Task: Share the post by the user through the chatter
Action: Mouse scrolled (125, 165) with delta (0, 0)
Screenshot: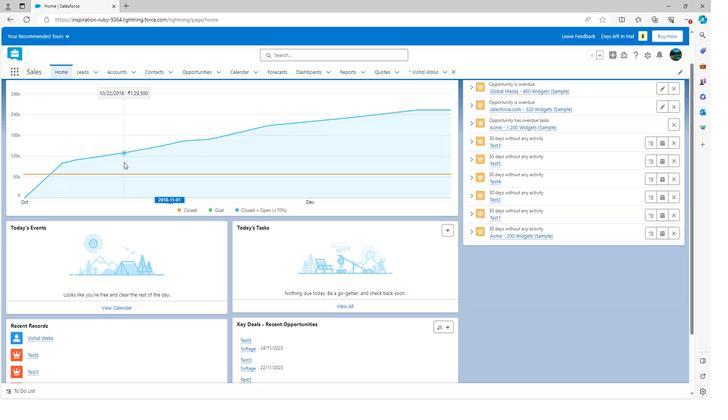 
Action: Mouse scrolled (125, 165) with delta (0, 0)
Screenshot: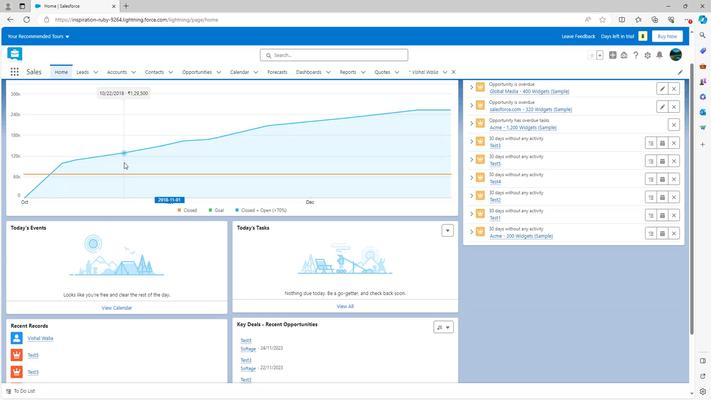 
Action: Mouse scrolled (125, 165) with delta (0, 0)
Screenshot: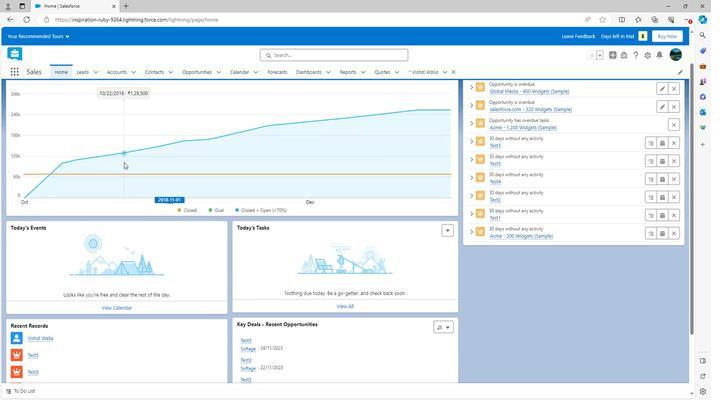 
Action: Mouse scrolled (125, 166) with delta (0, 0)
Screenshot: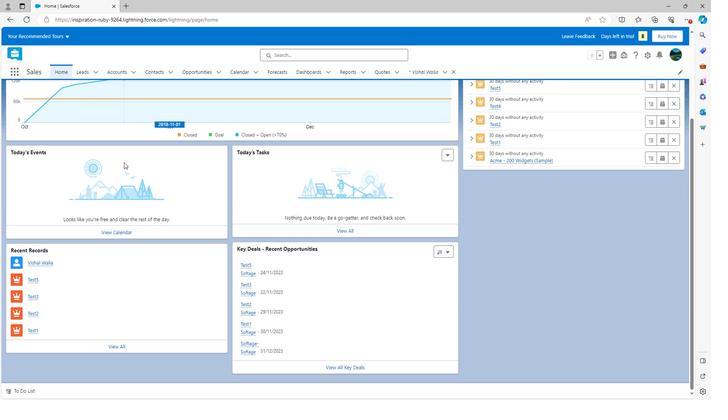 
Action: Mouse scrolled (125, 166) with delta (0, 0)
Screenshot: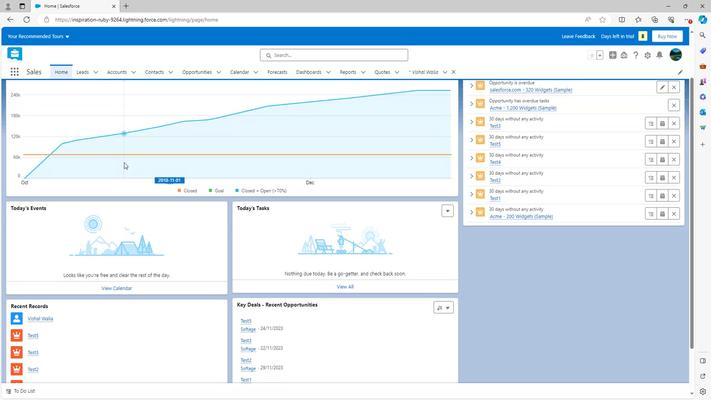 
Action: Mouse scrolled (125, 166) with delta (0, 0)
Screenshot: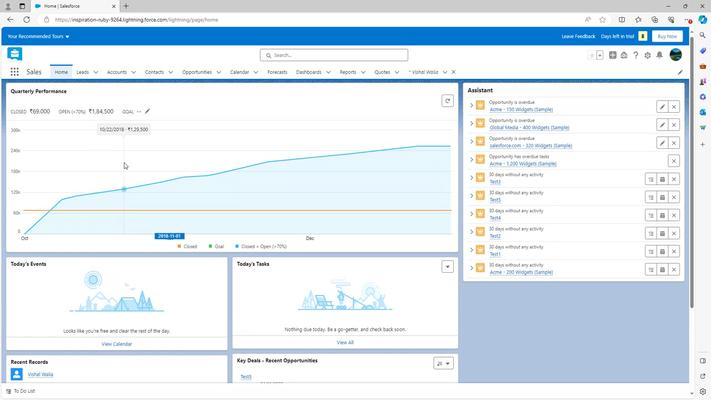 
Action: Mouse scrolled (125, 166) with delta (0, 0)
Screenshot: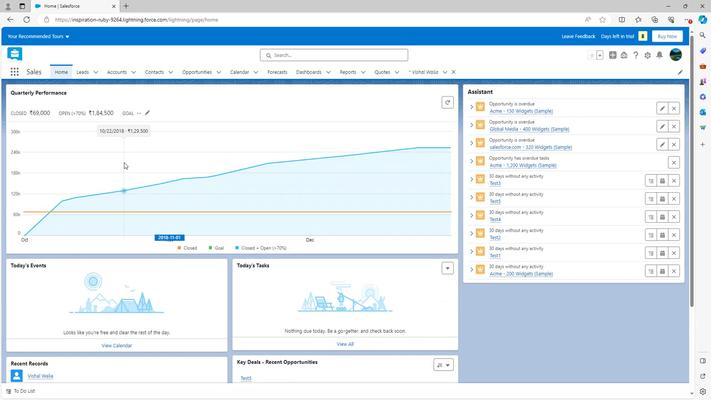 
Action: Mouse moved to (661, 61)
Screenshot: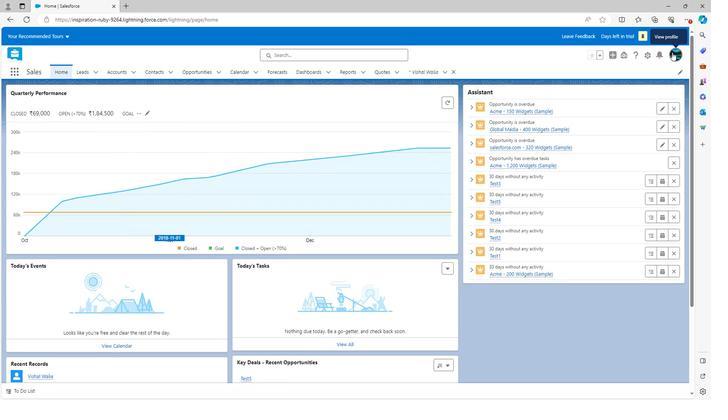 
Action: Mouse pressed left at (661, 61)
Screenshot: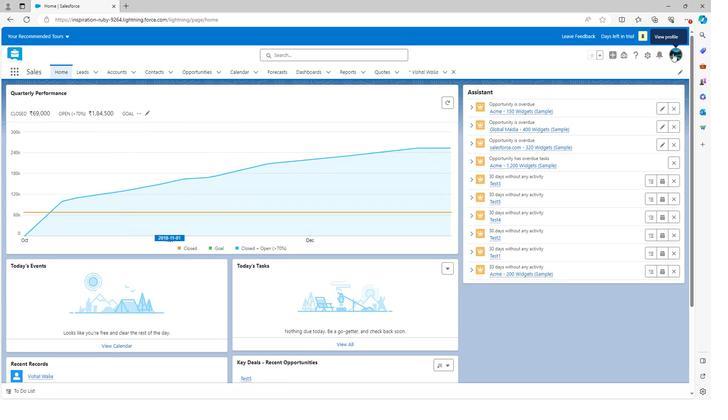 
Action: Mouse moved to (560, 87)
Screenshot: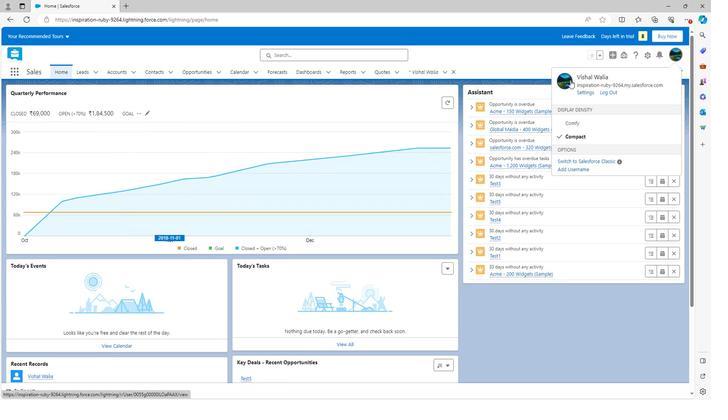 
Action: Mouse pressed left at (560, 87)
Screenshot: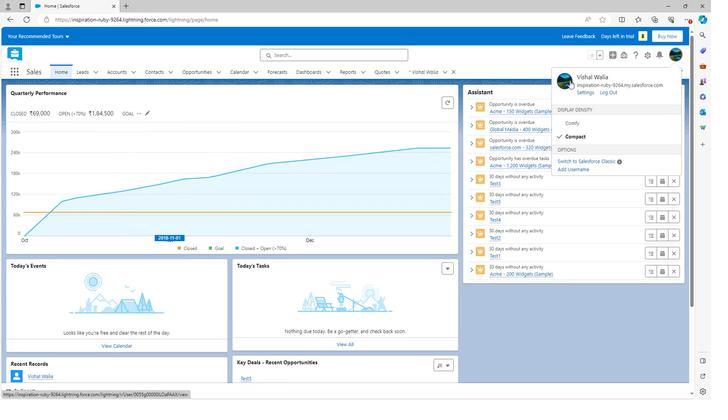 
Action: Mouse moved to (108, 245)
Screenshot: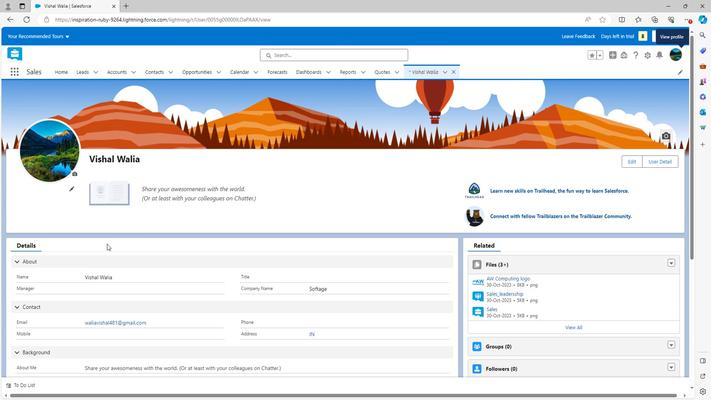 
Action: Mouse scrolled (108, 245) with delta (0, 0)
Screenshot: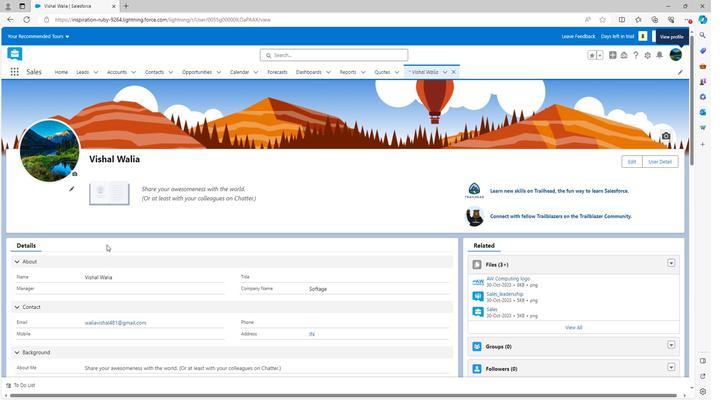 
Action: Mouse scrolled (108, 245) with delta (0, 0)
Screenshot: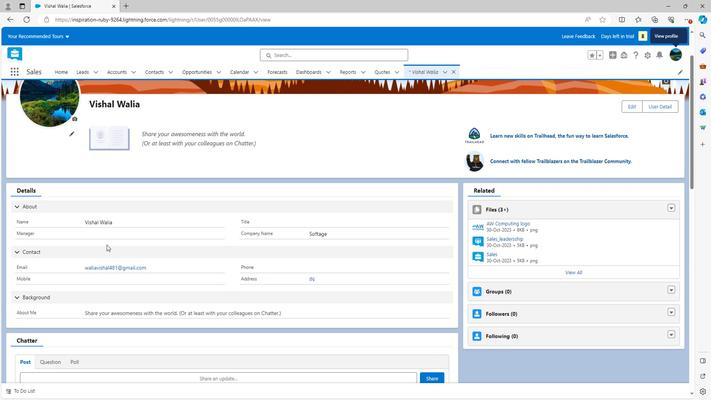 
Action: Mouse scrolled (108, 245) with delta (0, 0)
Screenshot: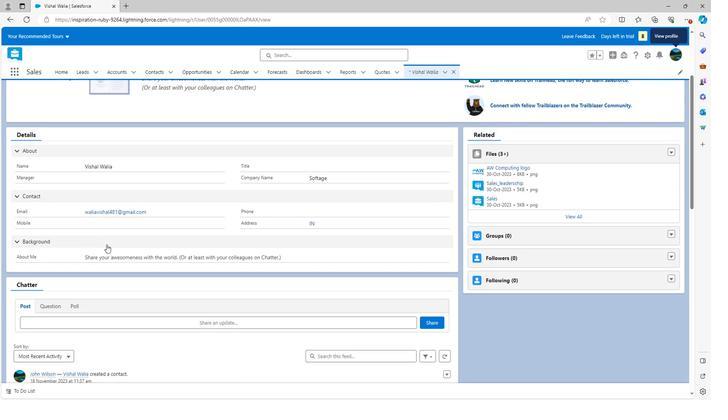 
Action: Mouse scrolled (108, 245) with delta (0, 0)
Screenshot: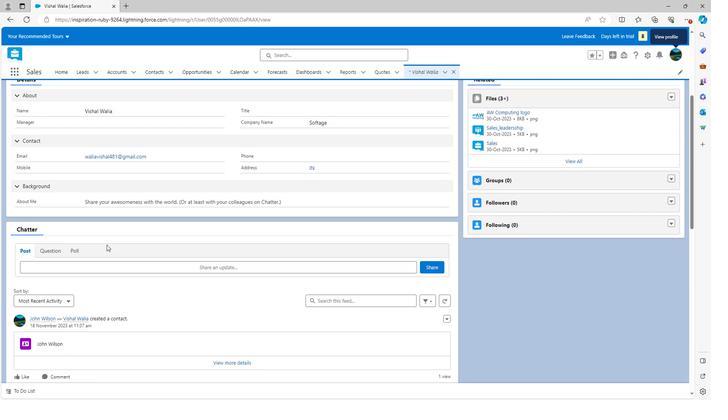 
Action: Mouse moved to (205, 212)
Screenshot: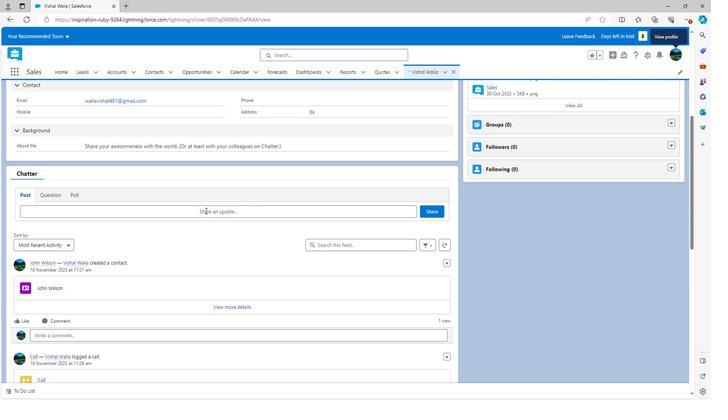 
Action: Mouse pressed left at (205, 212)
Screenshot: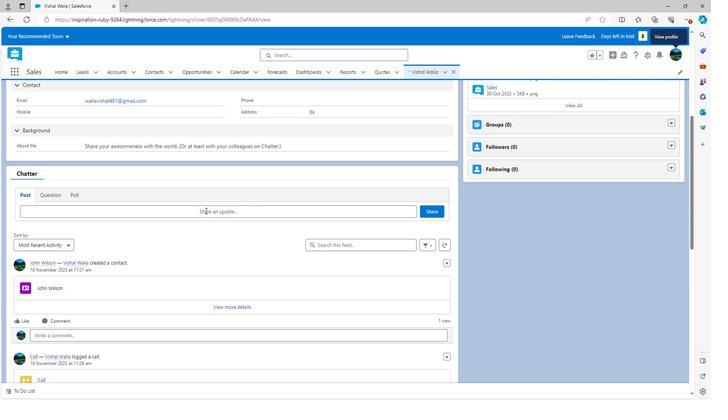 
Action: Mouse scrolled (205, 212) with delta (0, 0)
Screenshot: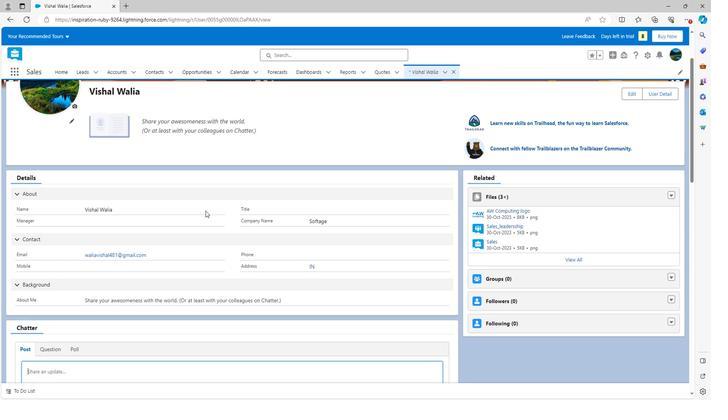 
Action: Mouse scrolled (205, 212) with delta (0, 0)
Screenshot: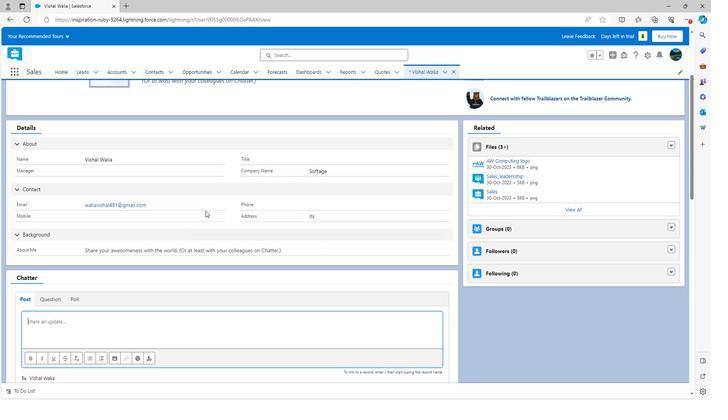 
Action: Mouse moved to (162, 260)
Screenshot: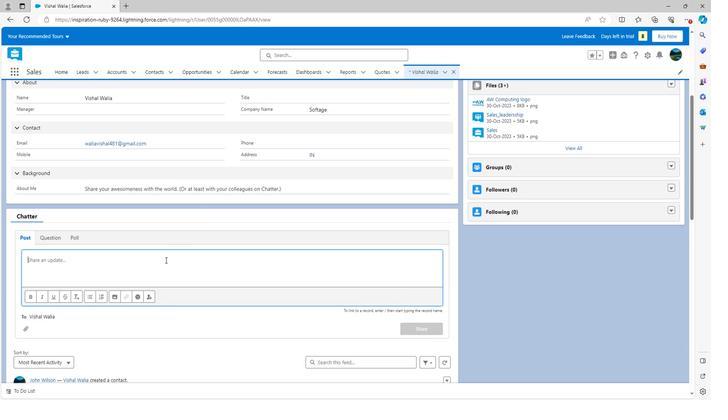 
Action: Mouse pressed left at (162, 260)
Screenshot: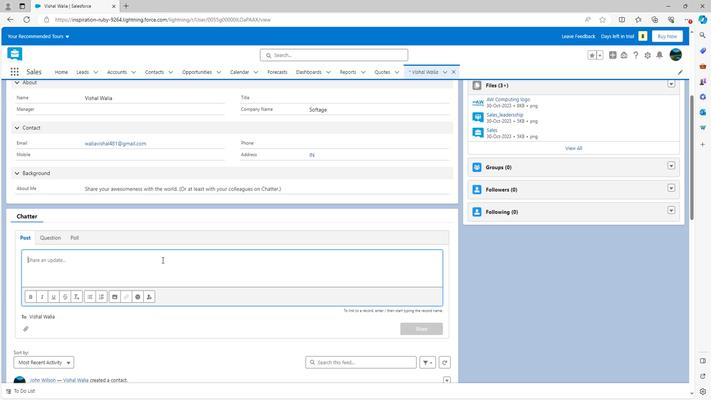 
Action: Key pressed <Key.shift>User
Screenshot: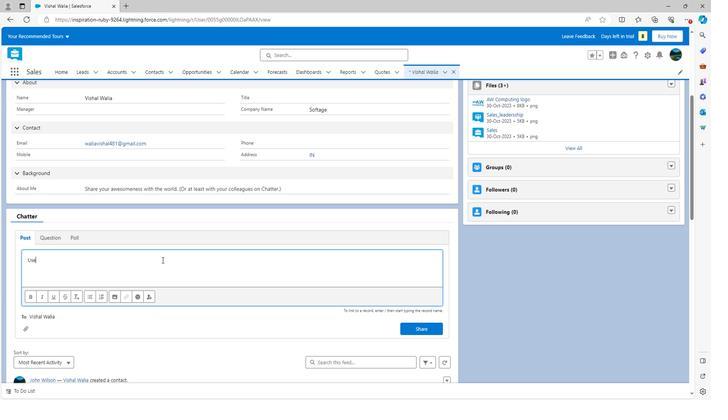 
Action: Mouse moved to (404, 326)
Screenshot: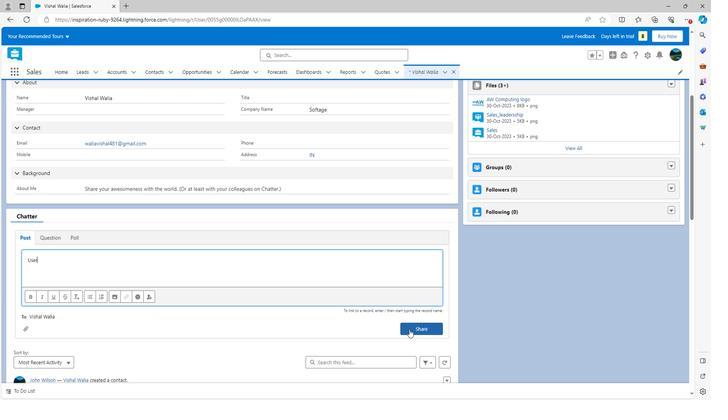 
Action: Mouse pressed left at (404, 326)
Screenshot: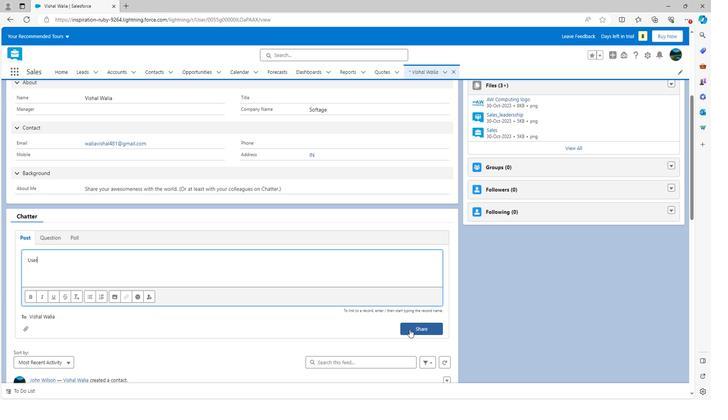 
Action: Mouse moved to (359, 301)
Screenshot: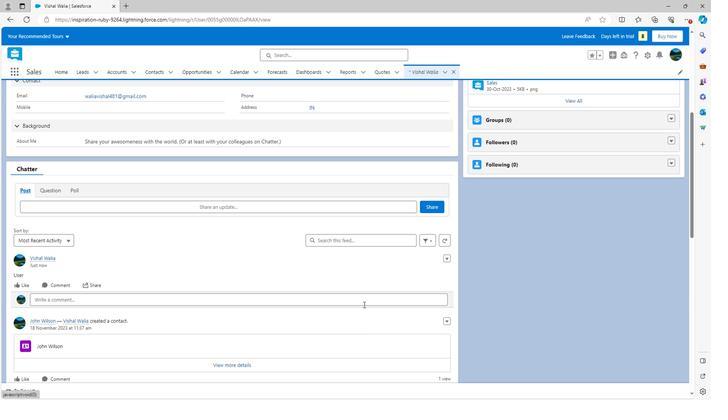 
Action: Mouse scrolled (359, 301) with delta (0, 0)
Screenshot: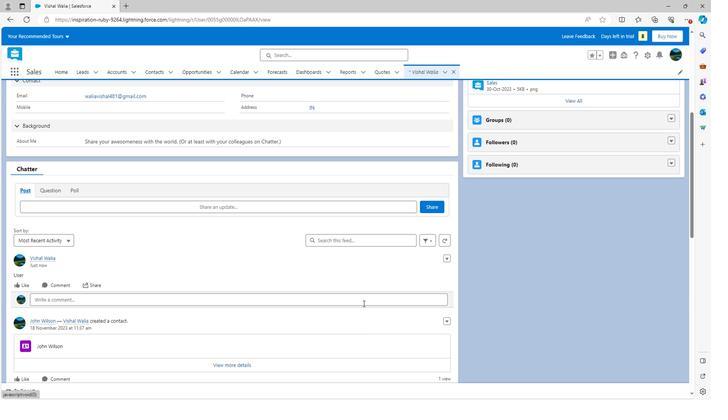
Action: Mouse scrolled (359, 301) with delta (0, 0)
Screenshot: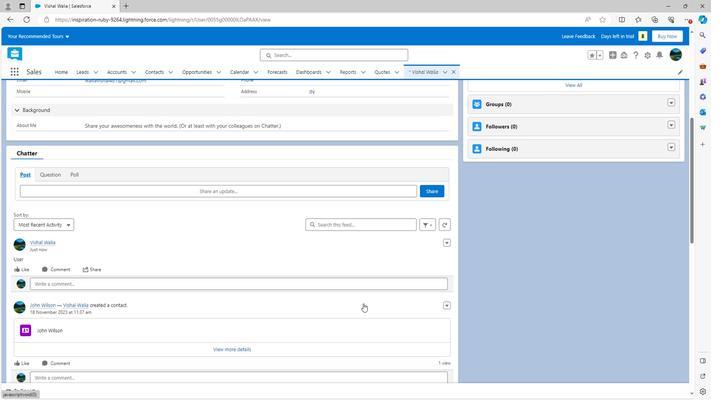 
Action: Mouse scrolled (359, 301) with delta (0, 0)
Screenshot: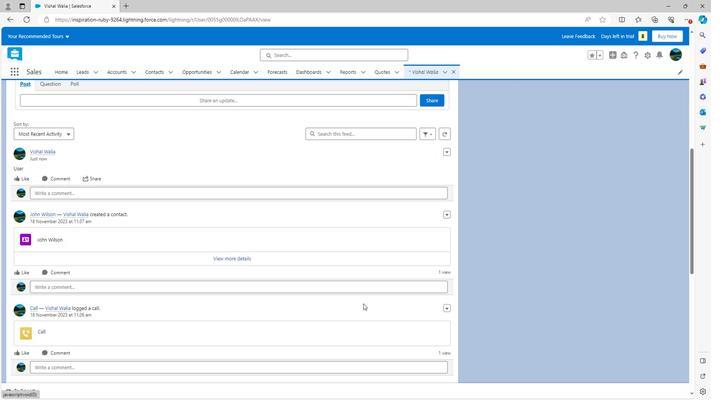 
Action: Mouse scrolled (359, 301) with delta (0, 0)
Screenshot: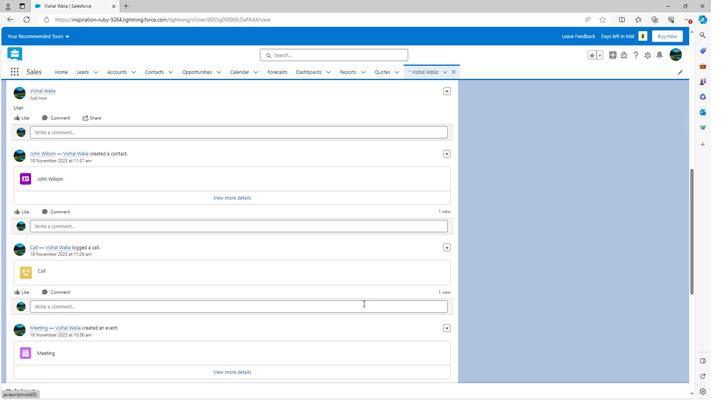 
Action: Mouse scrolled (359, 301) with delta (0, 0)
Screenshot: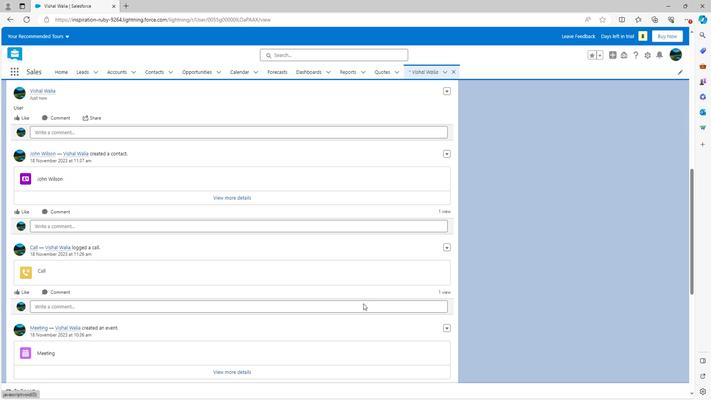 
Action: Mouse scrolled (359, 301) with delta (0, 0)
Screenshot: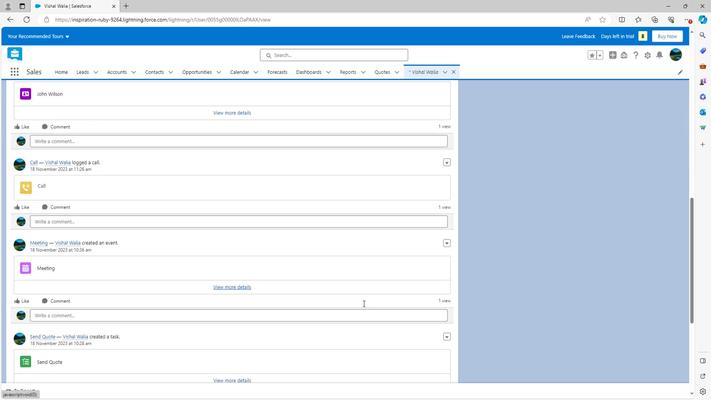 
Action: Mouse scrolled (359, 301) with delta (0, 0)
Screenshot: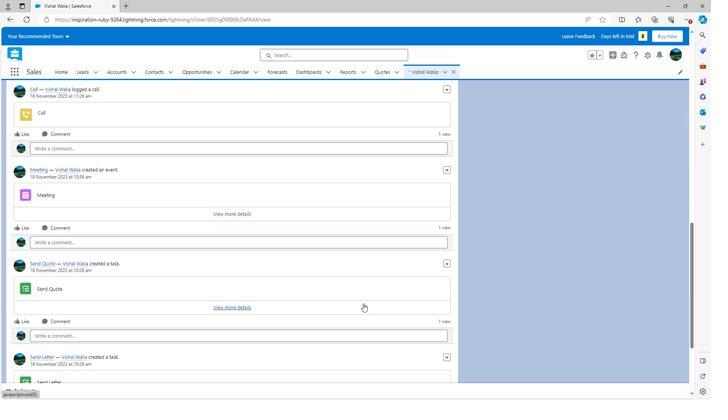 
Action: Mouse scrolled (359, 301) with delta (0, 0)
Screenshot: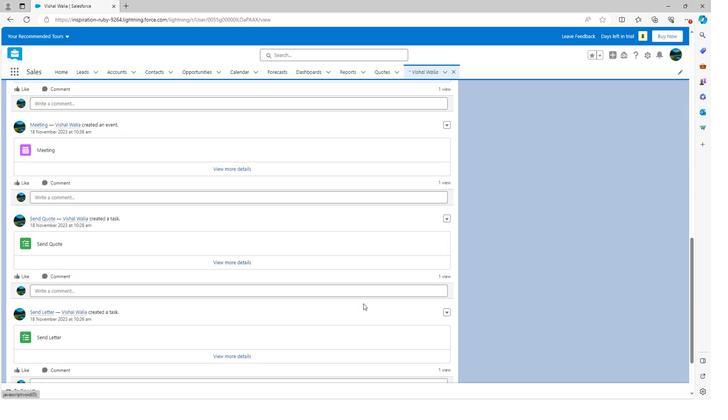
Action: Mouse scrolled (359, 301) with delta (0, 0)
Screenshot: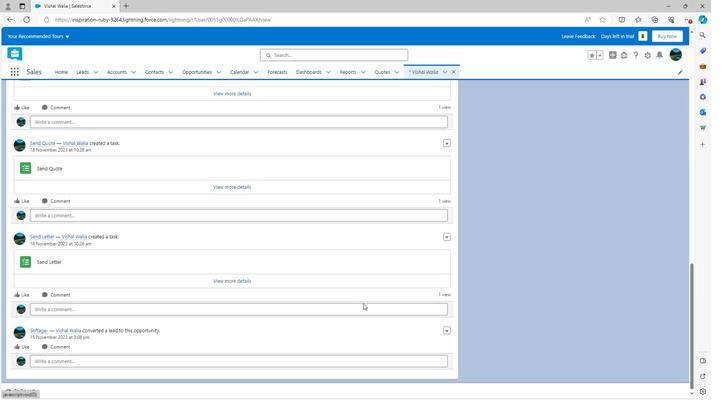 
Action: Mouse scrolled (359, 301) with delta (0, 0)
Screenshot: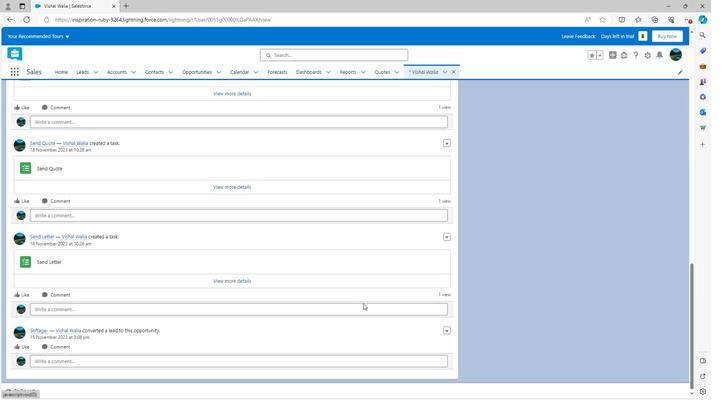 
Action: Mouse scrolled (359, 301) with delta (0, 0)
Screenshot: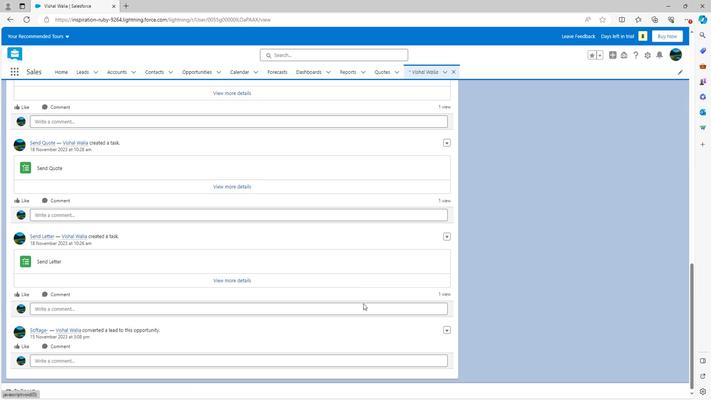 
Action: Mouse scrolled (359, 301) with delta (0, 0)
Screenshot: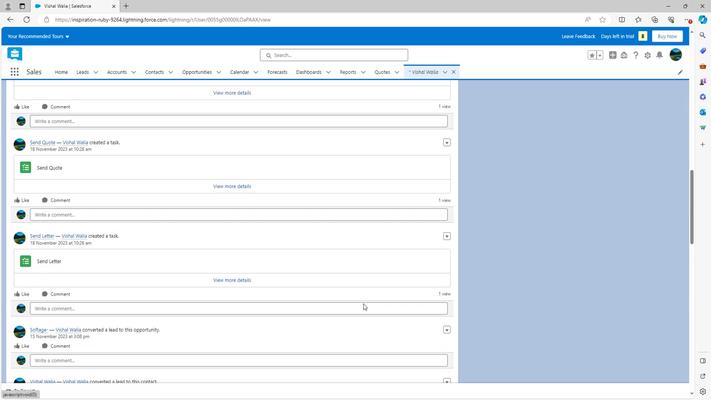 
Action: Mouse scrolled (359, 301) with delta (0, 0)
Screenshot: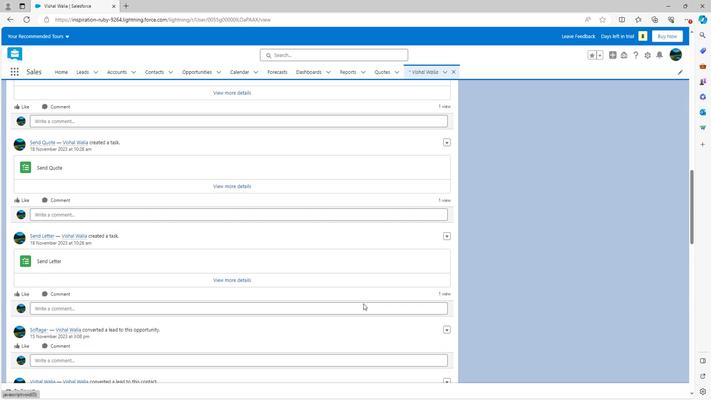 
Action: Mouse scrolled (359, 301) with delta (0, 0)
Screenshot: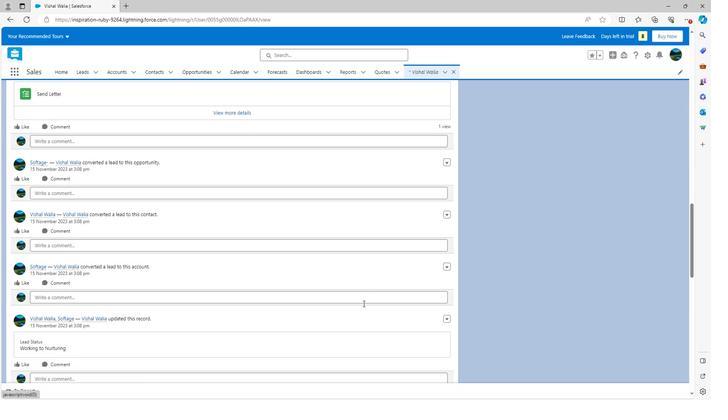 
Action: Mouse scrolled (359, 301) with delta (0, 0)
Screenshot: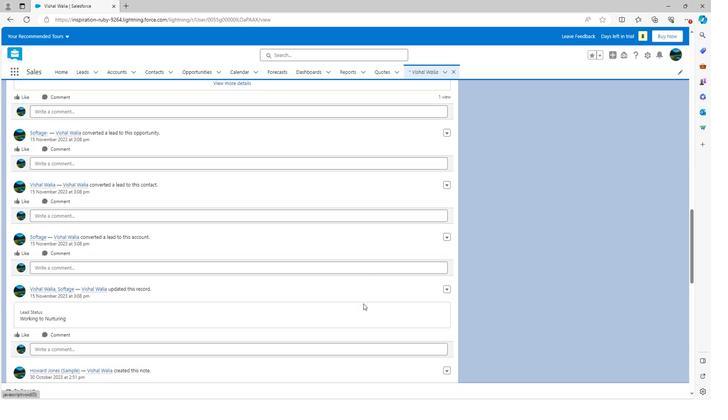 
Action: Mouse scrolled (359, 301) with delta (0, 0)
Screenshot: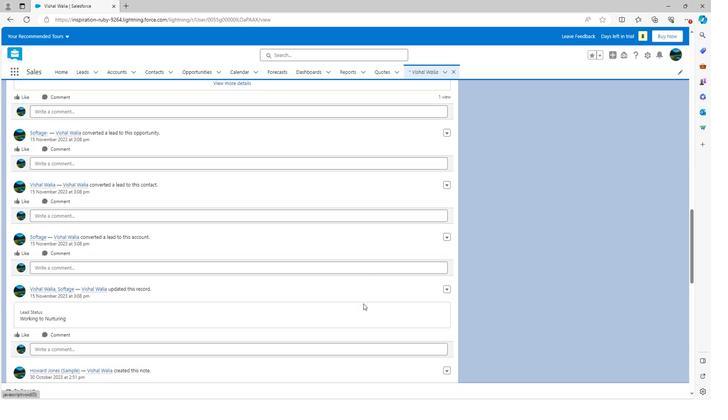 
Action: Mouse scrolled (359, 301) with delta (0, 0)
Screenshot: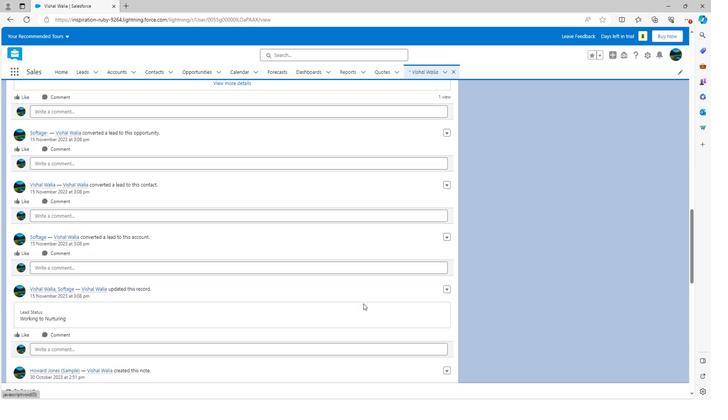 
Action: Mouse scrolled (359, 301) with delta (0, 0)
Screenshot: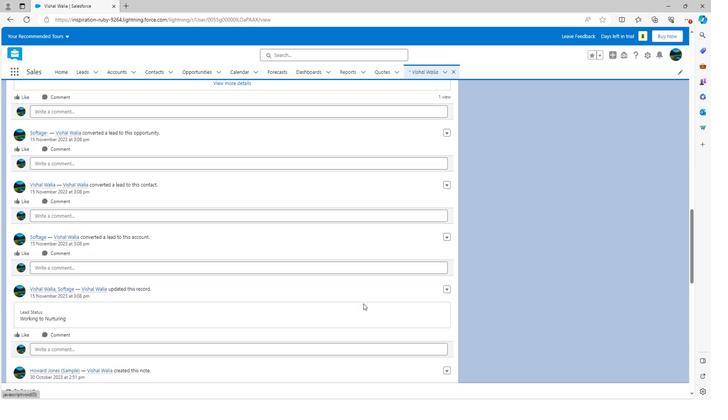 
Action: Mouse scrolled (359, 301) with delta (0, 0)
Screenshot: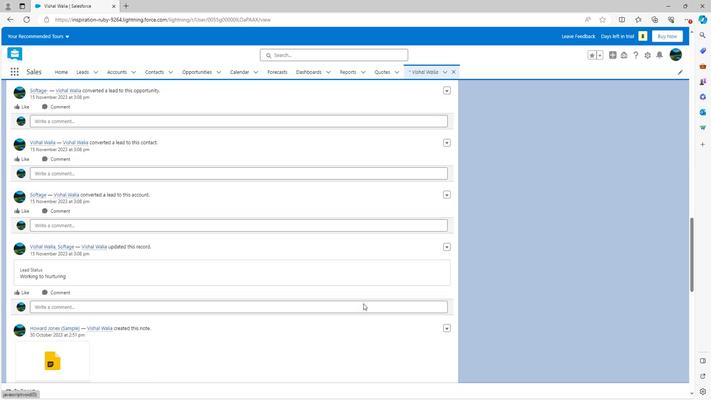 
Action: Mouse scrolled (359, 301) with delta (0, 0)
Screenshot: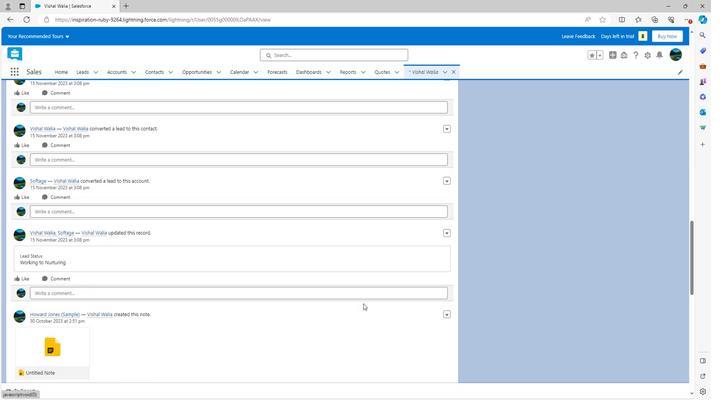 
Action: Mouse scrolled (359, 301) with delta (0, 0)
Screenshot: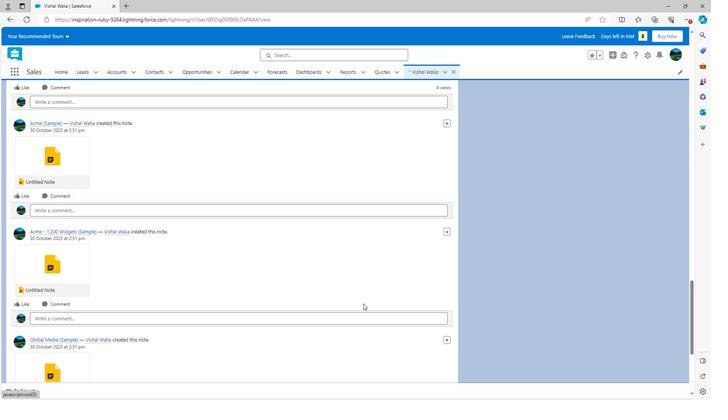 
Action: Mouse scrolled (359, 301) with delta (0, 0)
Screenshot: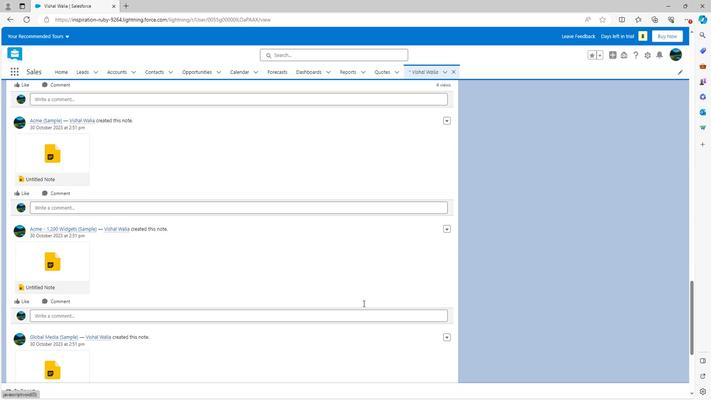 
Action: Mouse scrolled (359, 301) with delta (0, 0)
Screenshot: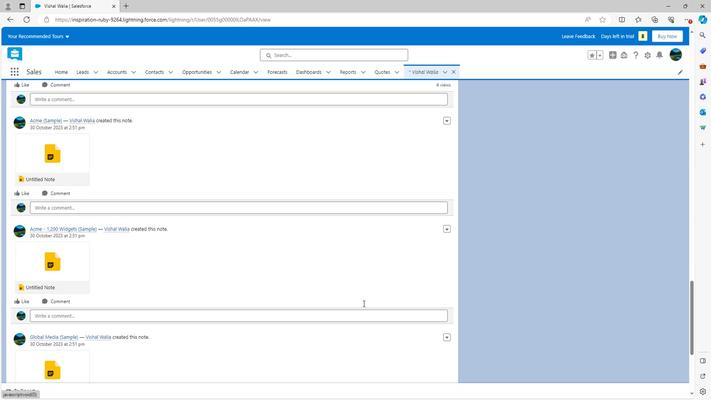
Action: Mouse scrolled (359, 301) with delta (0, 0)
Screenshot: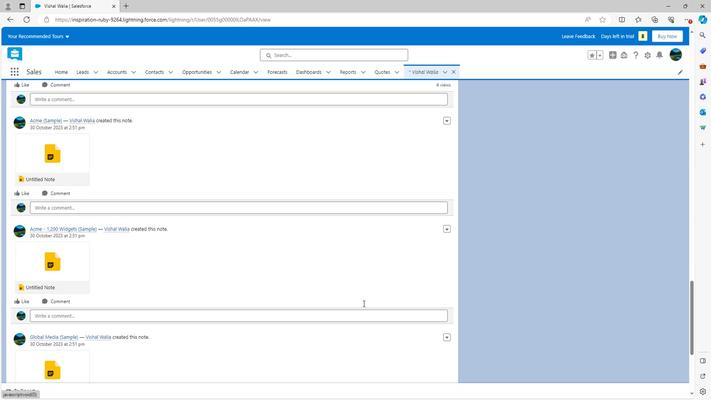 
Action: Mouse scrolled (359, 301) with delta (0, 0)
Screenshot: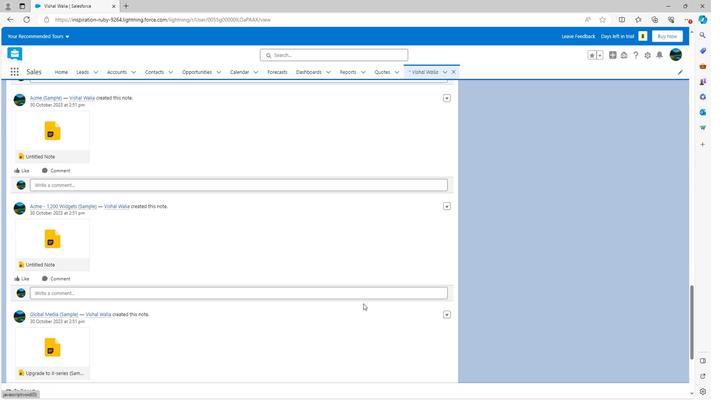 
Action: Mouse scrolled (359, 301) with delta (0, 0)
Screenshot: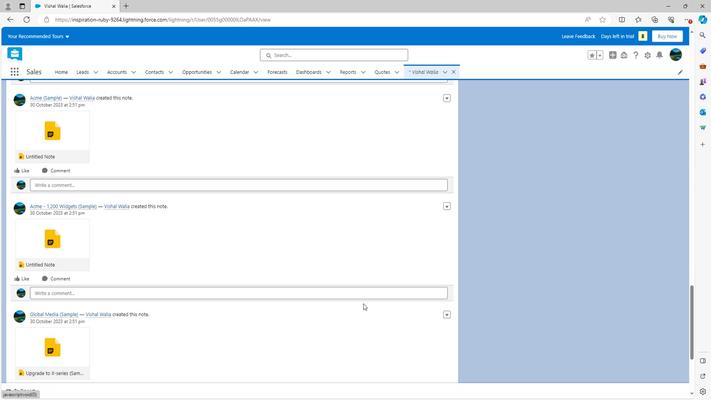
Action: Mouse scrolled (359, 301) with delta (0, 0)
Screenshot: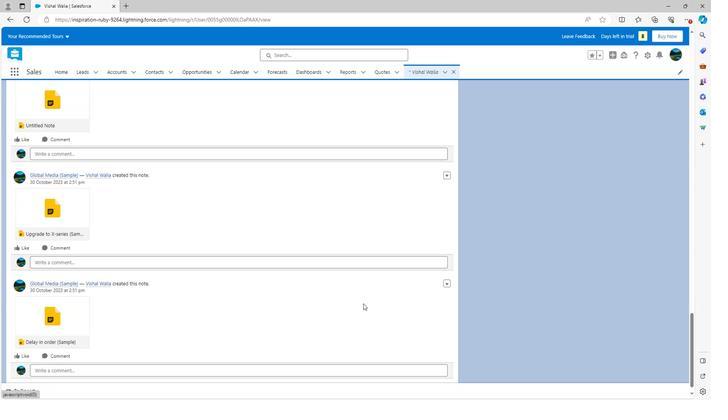 
Action: Mouse scrolled (359, 302) with delta (0, 0)
Screenshot: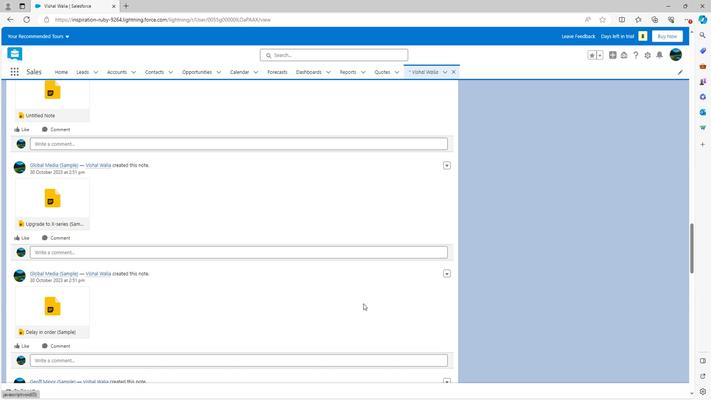 
Action: Mouse scrolled (359, 302) with delta (0, 0)
Screenshot: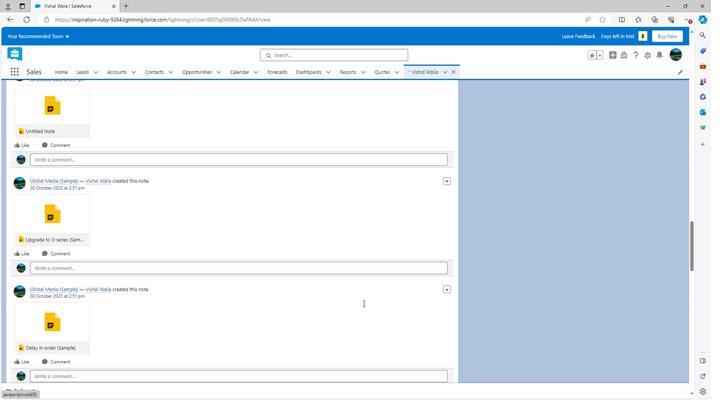 
Action: Mouse scrolled (359, 302) with delta (0, 0)
Screenshot: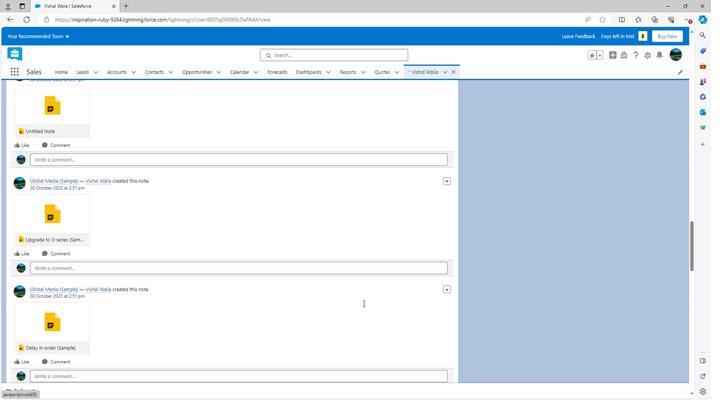 
Action: Mouse scrolled (359, 302) with delta (0, 0)
Screenshot: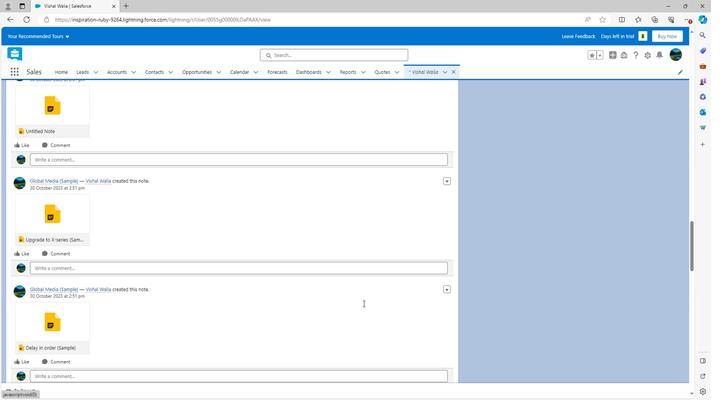 
Action: Mouse scrolled (359, 302) with delta (0, 0)
Screenshot: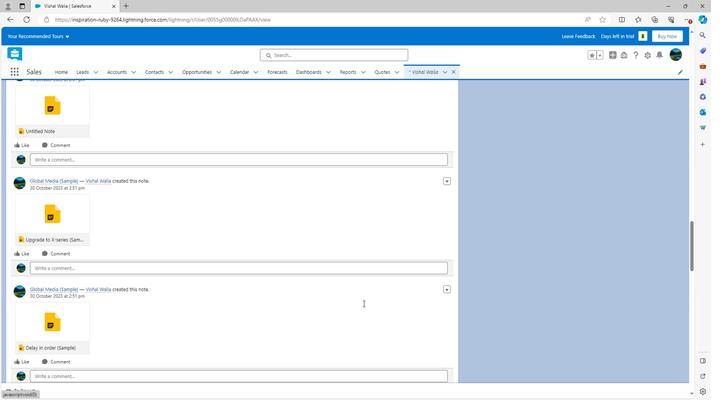 
Action: Mouse scrolled (359, 302) with delta (0, 0)
Screenshot: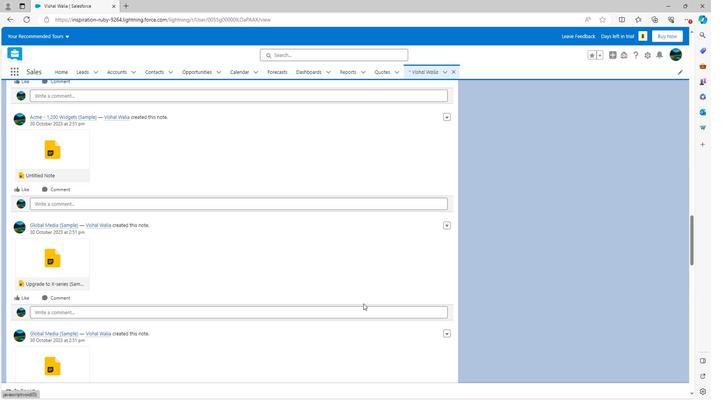 
Action: Mouse scrolled (359, 302) with delta (0, 0)
Screenshot: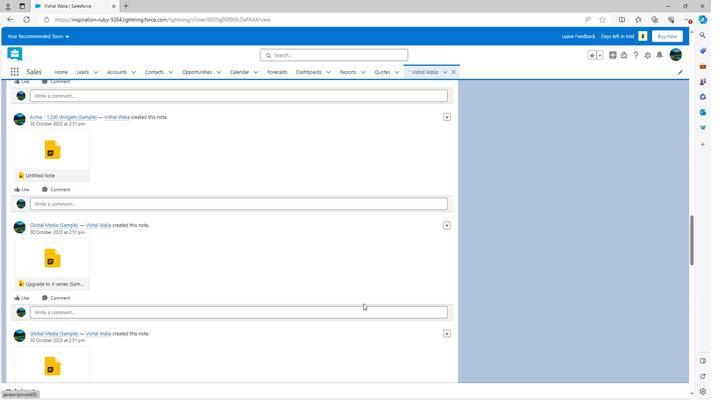 
Action: Mouse scrolled (359, 302) with delta (0, 0)
Screenshot: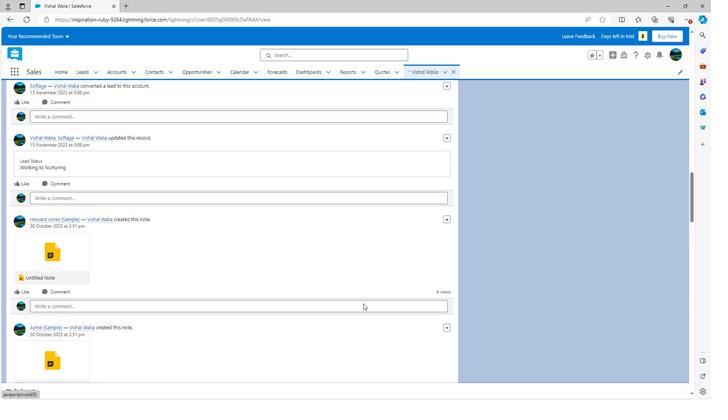 
Action: Mouse scrolled (359, 302) with delta (0, 0)
Screenshot: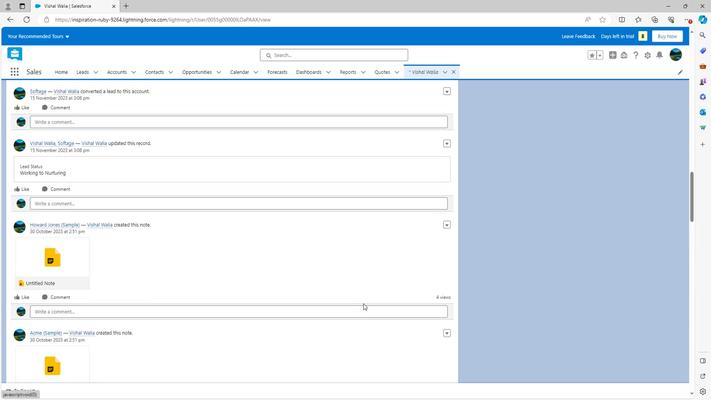 
Action: Mouse scrolled (359, 302) with delta (0, 0)
Screenshot: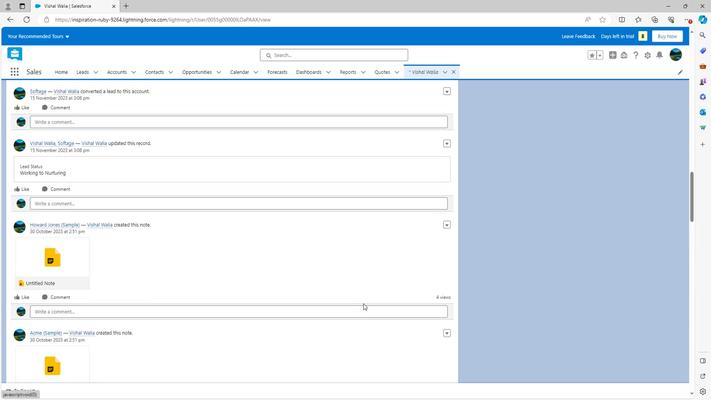 
Action: Mouse scrolled (359, 302) with delta (0, 0)
Screenshot: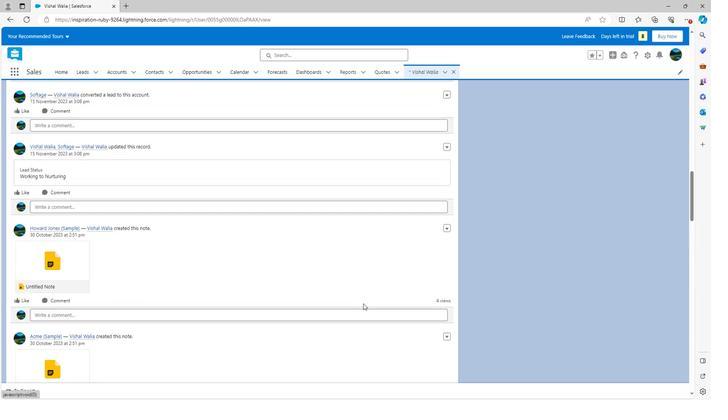 
Action: Mouse scrolled (359, 302) with delta (0, 0)
Screenshot: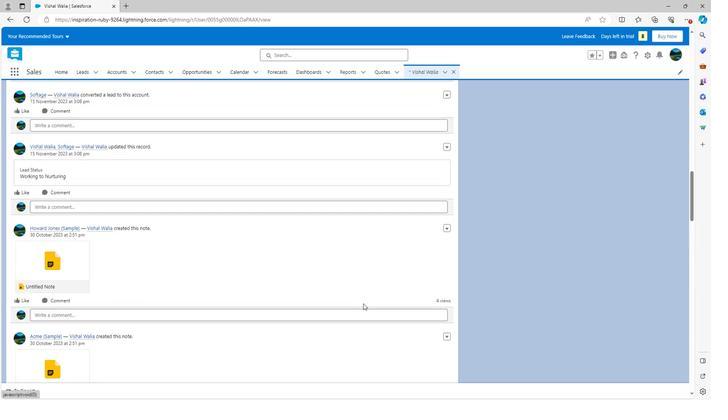 
Action: Mouse scrolled (359, 302) with delta (0, 0)
Screenshot: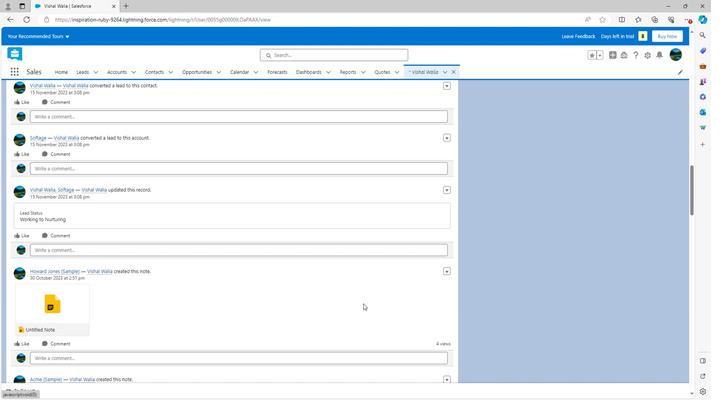 
Action: Mouse scrolled (359, 302) with delta (0, 0)
Screenshot: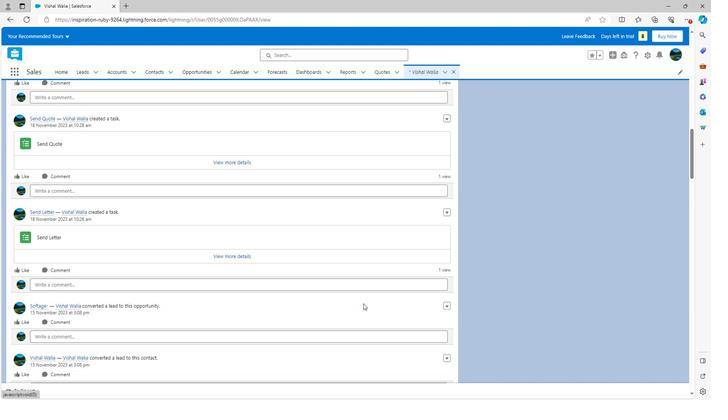 
Action: Mouse scrolled (359, 302) with delta (0, 0)
Screenshot: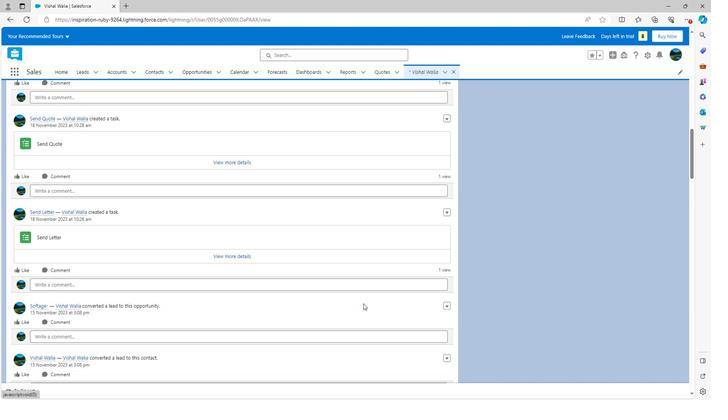 
Action: Mouse scrolled (359, 302) with delta (0, 0)
Screenshot: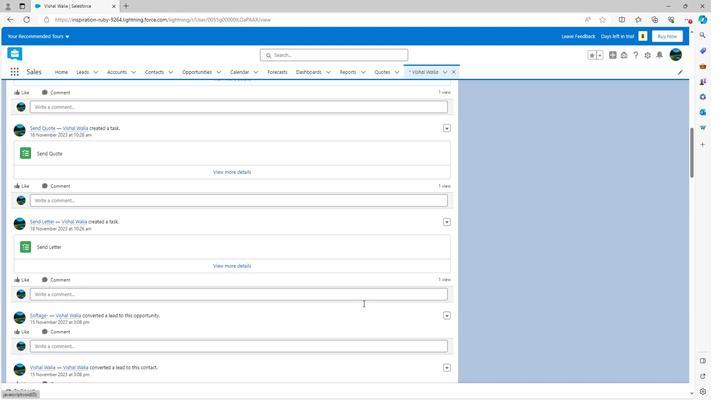 
Action: Mouse scrolled (359, 302) with delta (0, 0)
Screenshot: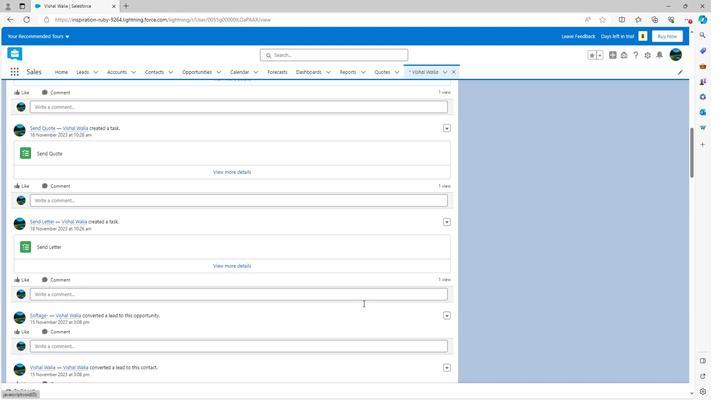 
Action: Mouse scrolled (359, 302) with delta (0, 0)
Screenshot: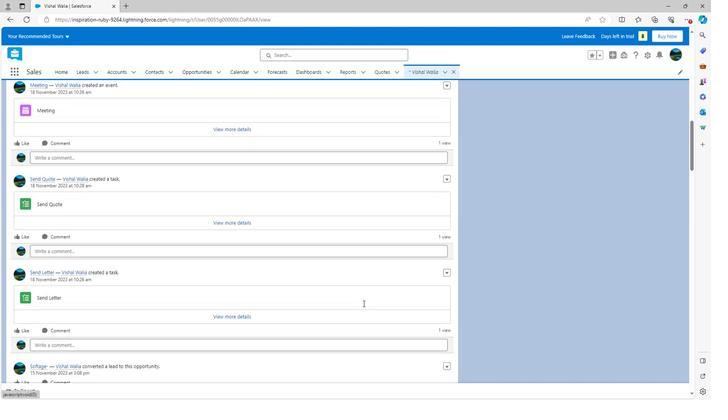 
Action: Mouse scrolled (359, 302) with delta (0, 0)
Screenshot: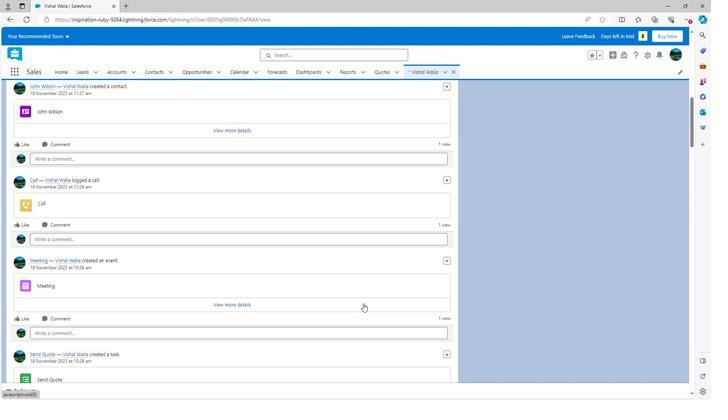
Action: Mouse scrolled (359, 302) with delta (0, 0)
Screenshot: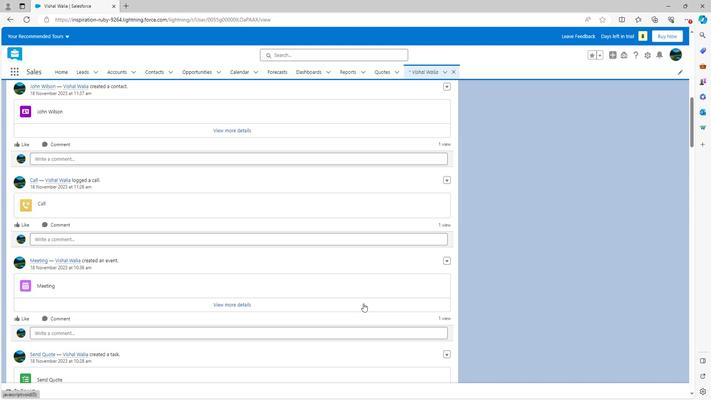 
Action: Mouse scrolled (359, 302) with delta (0, 0)
Screenshot: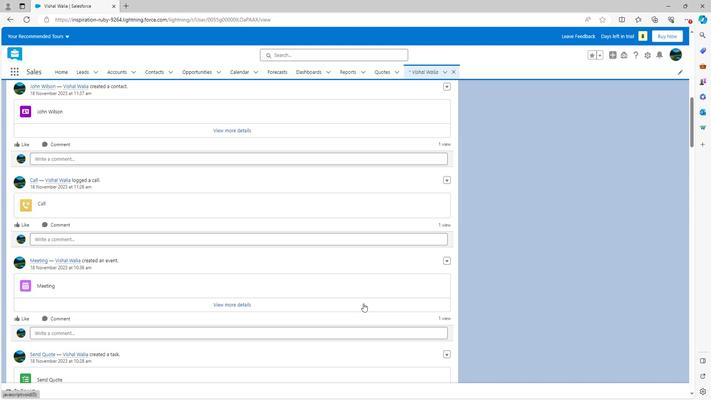 
Action: Mouse scrolled (359, 302) with delta (0, 0)
Screenshot: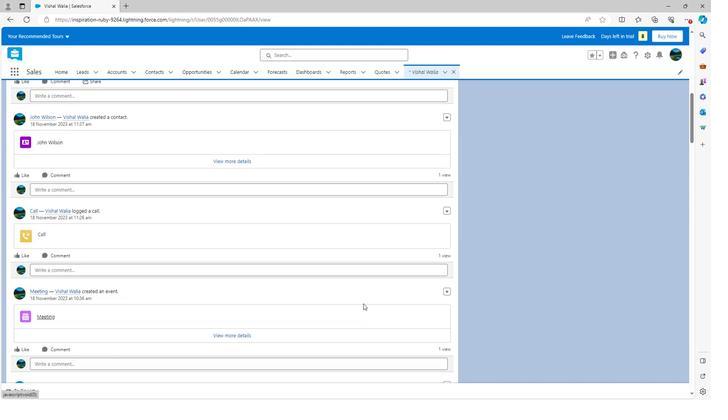 
Action: Mouse scrolled (359, 302) with delta (0, 0)
Screenshot: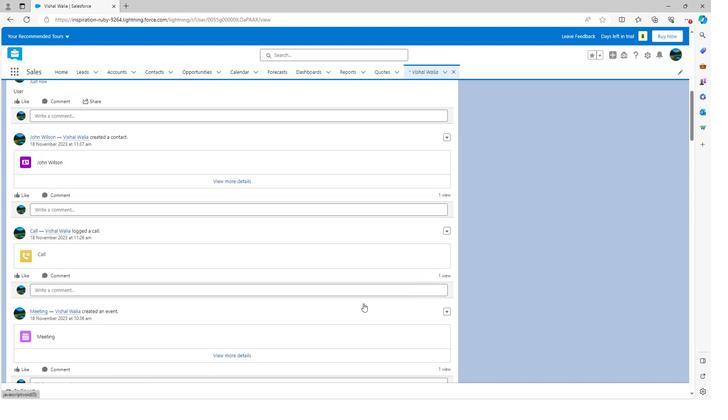
Action: Mouse scrolled (359, 302) with delta (0, 0)
Screenshot: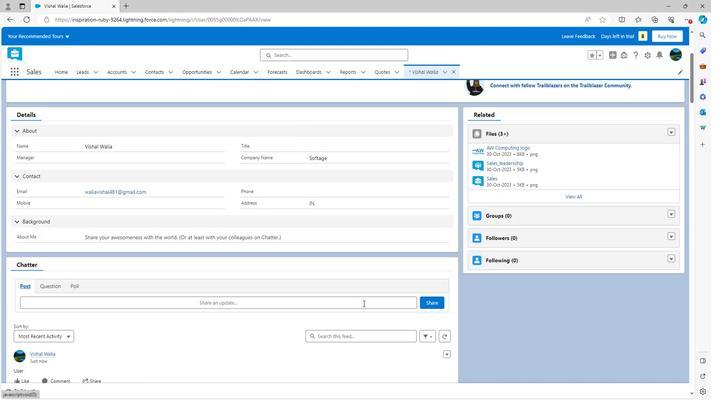 
Action: Mouse scrolled (359, 302) with delta (0, 0)
Screenshot: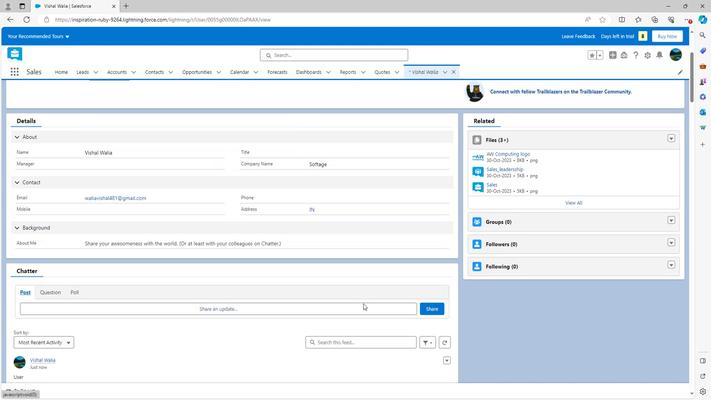 
Action: Mouse scrolled (359, 302) with delta (0, 0)
Screenshot: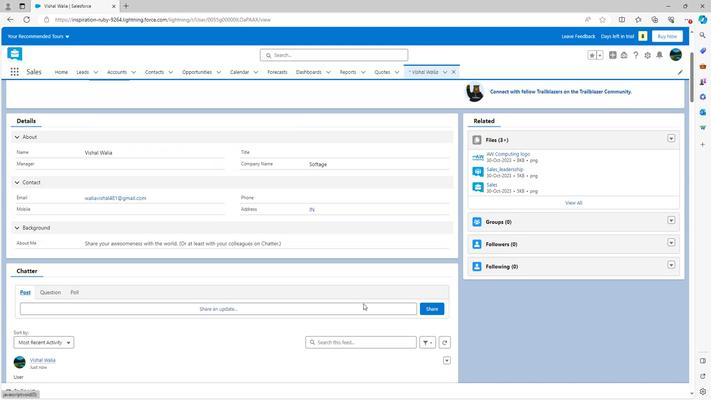 
Action: Mouse scrolled (359, 302) with delta (0, 0)
Screenshot: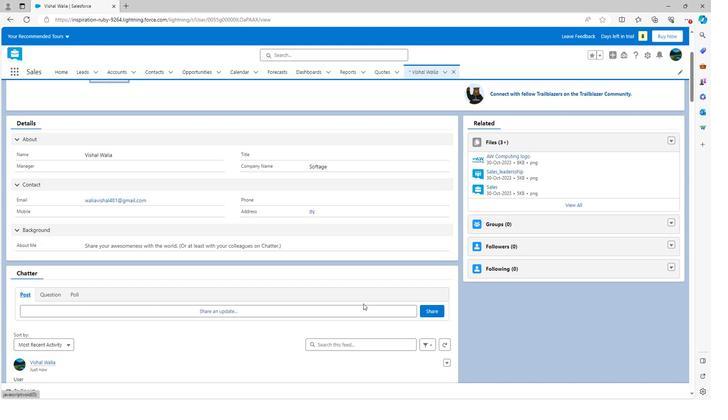 
Action: Mouse scrolled (359, 302) with delta (0, 0)
Screenshot: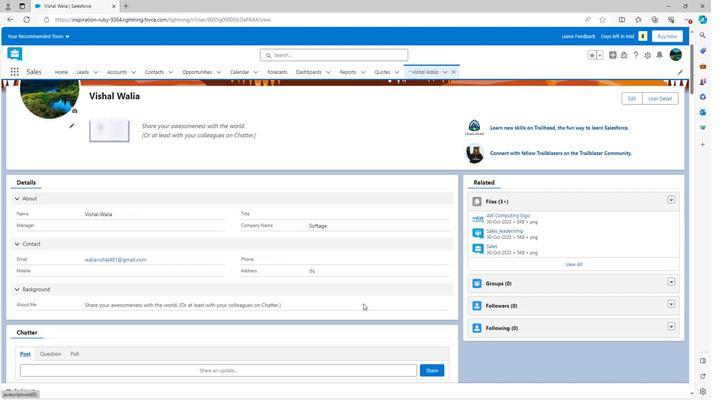
Action: Mouse moved to (359, 301)
Screenshot: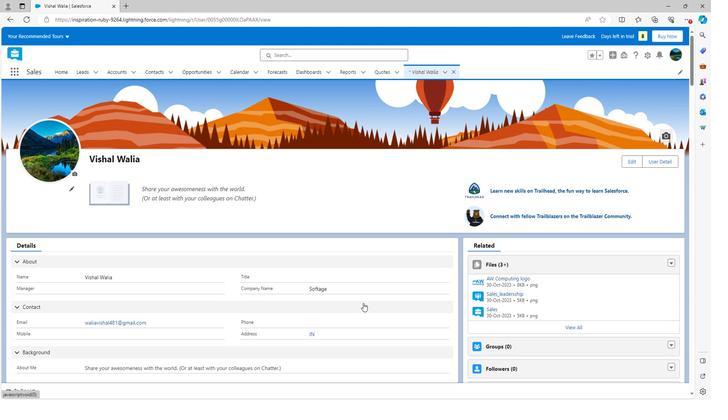 
